 Task: Show more about the house rules of Gig Harbor, Washington, United States.
Action: Mouse moved to (416, 158)
Screenshot: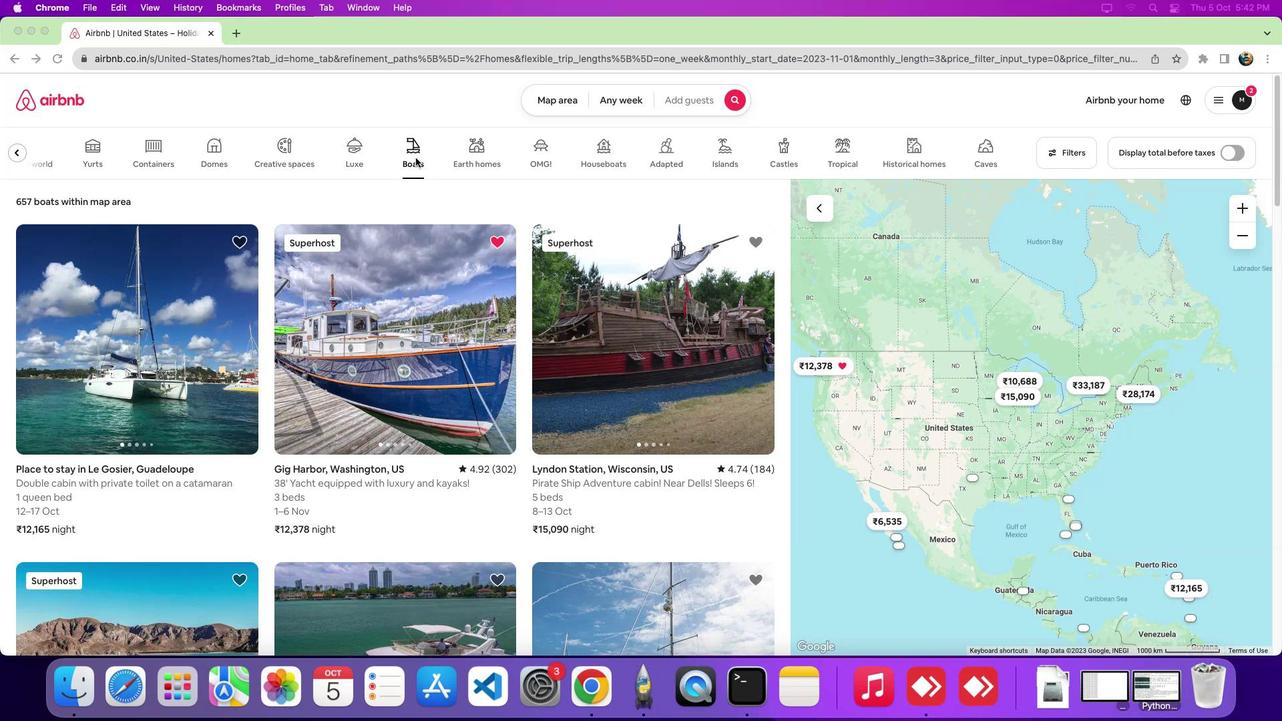 
Action: Mouse pressed left at (416, 158)
Screenshot: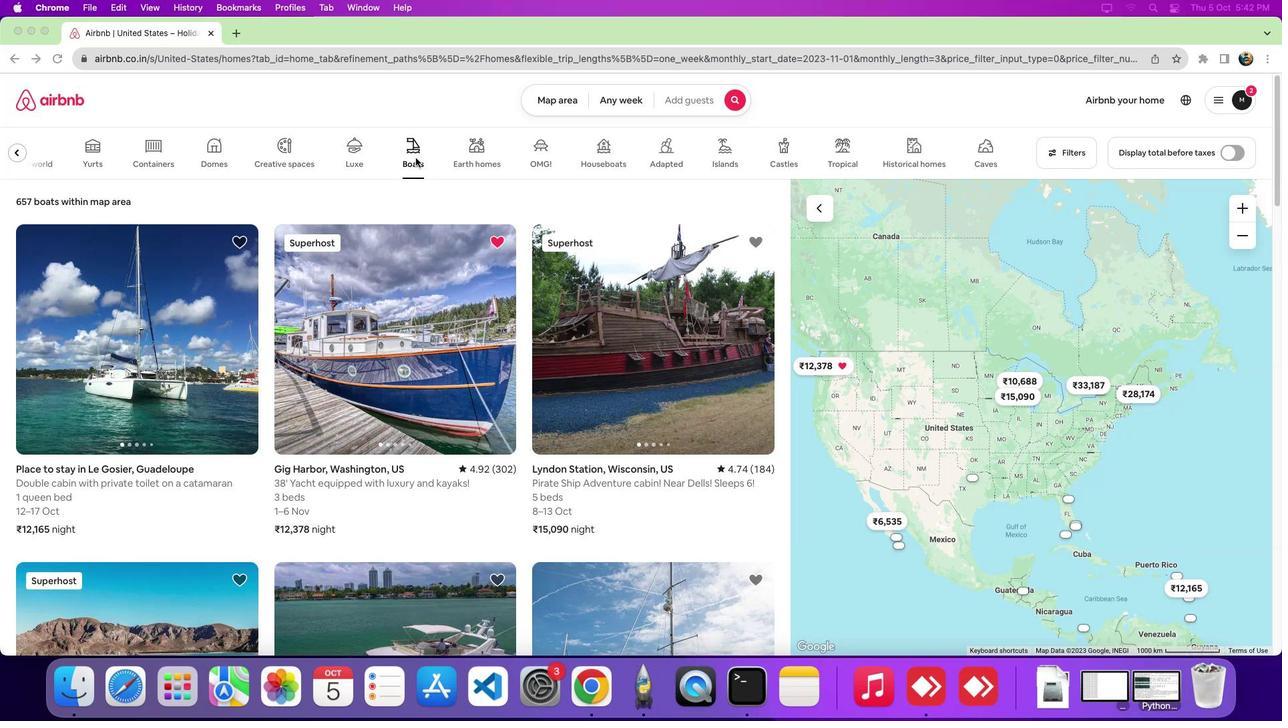 
Action: Mouse moved to (414, 299)
Screenshot: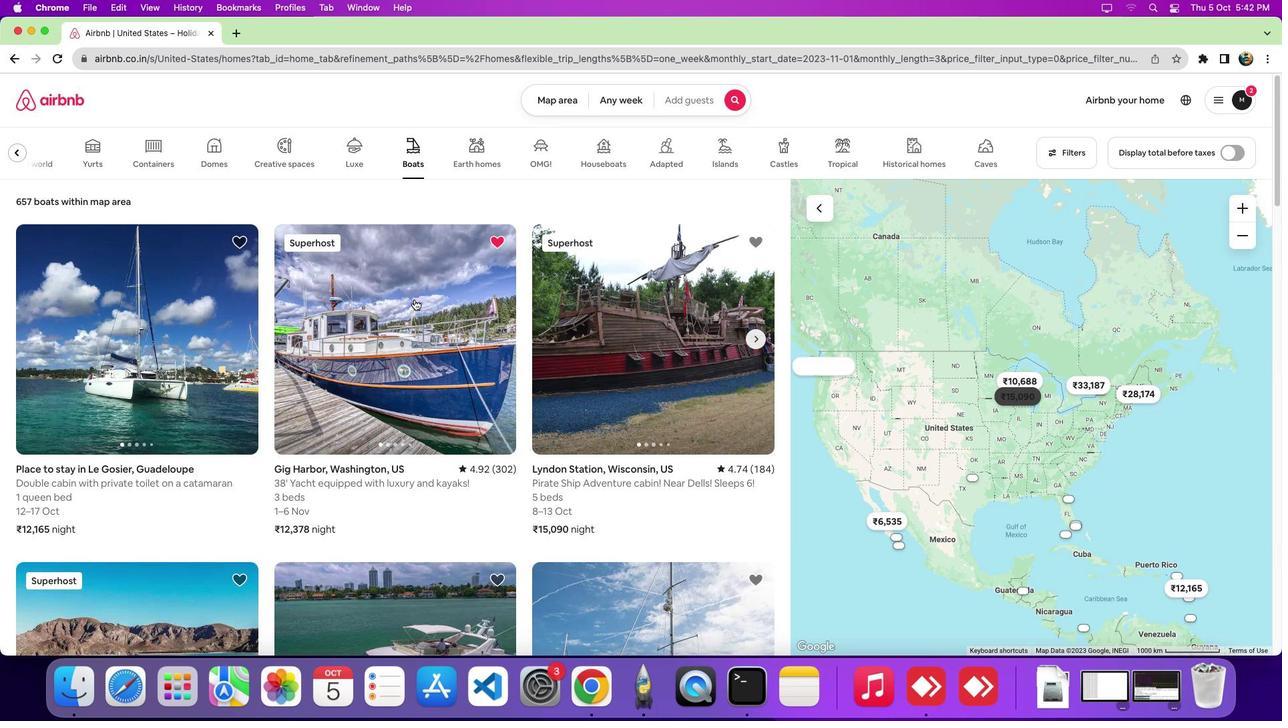 
Action: Mouse pressed left at (414, 299)
Screenshot: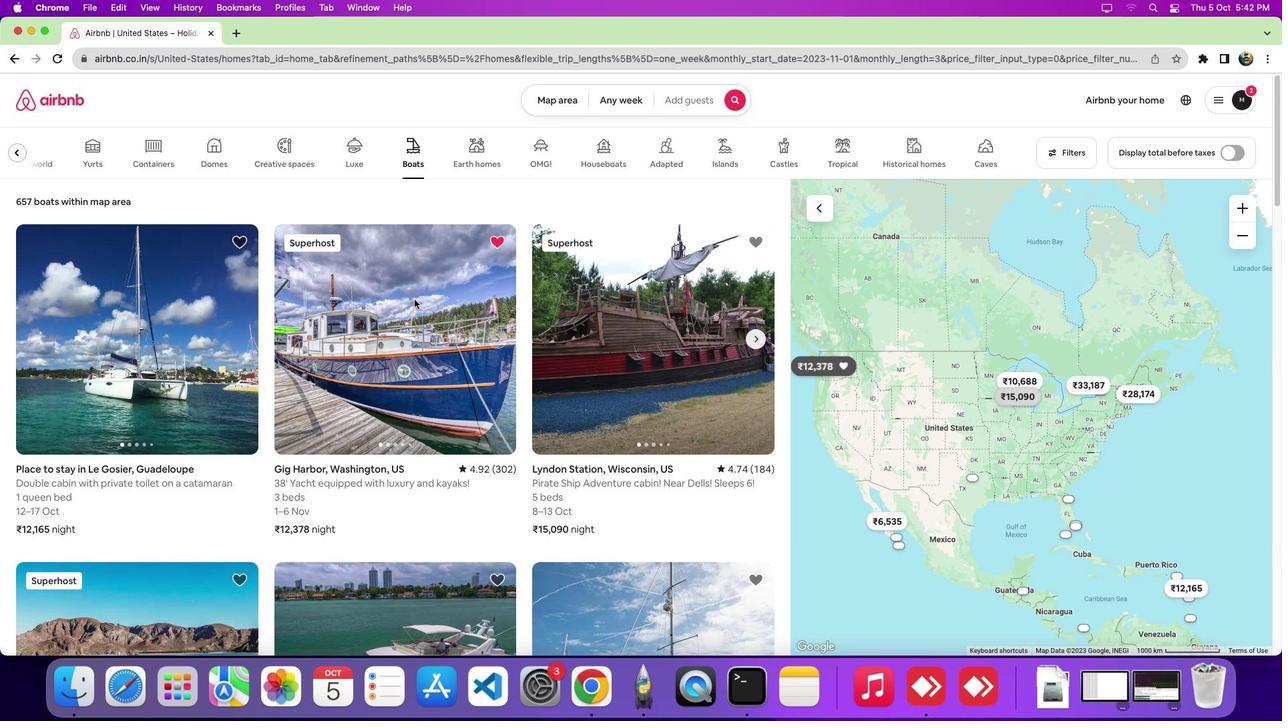 
Action: Mouse moved to (1275, 124)
Screenshot: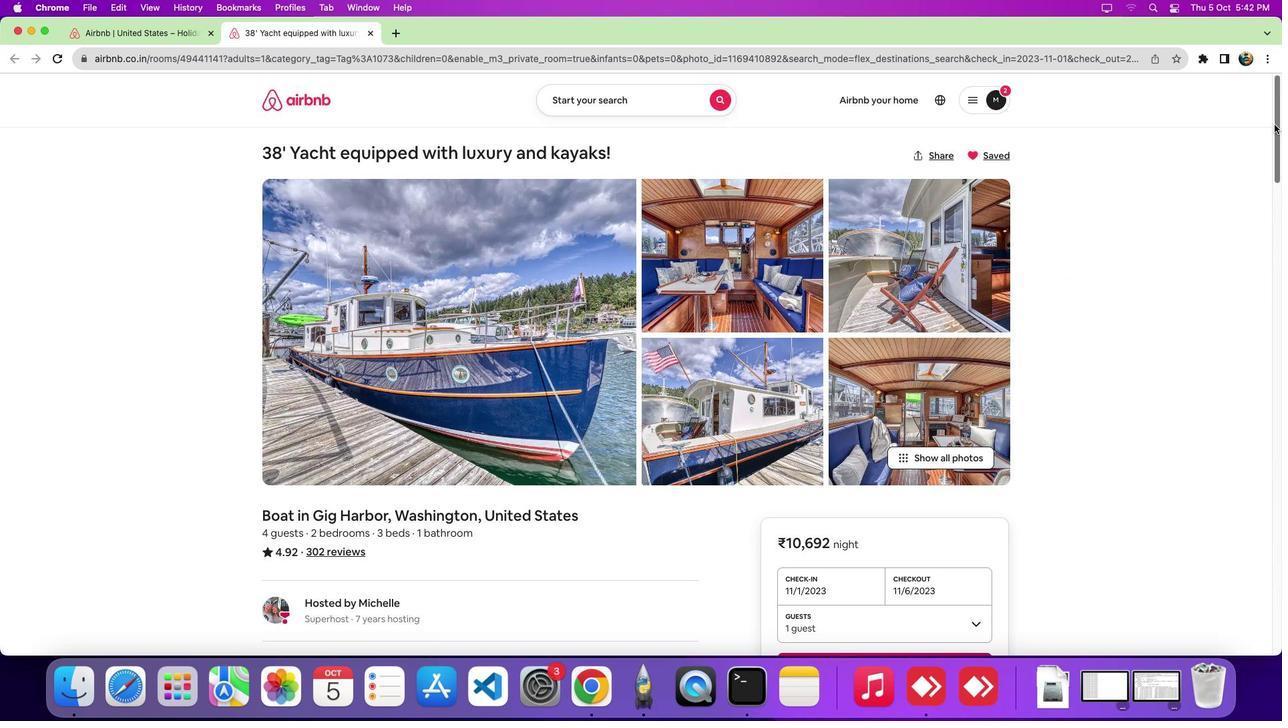 
Action: Mouse pressed left at (1275, 124)
Screenshot: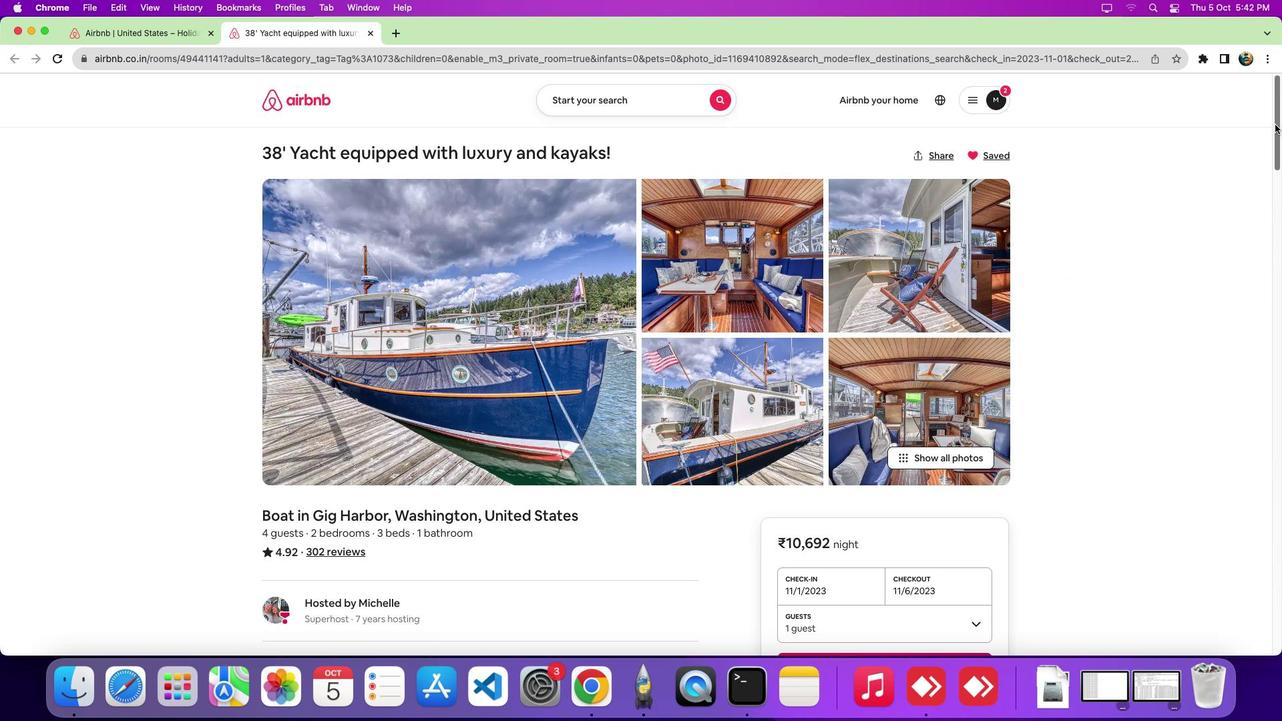 
Action: Mouse moved to (522, 412)
Screenshot: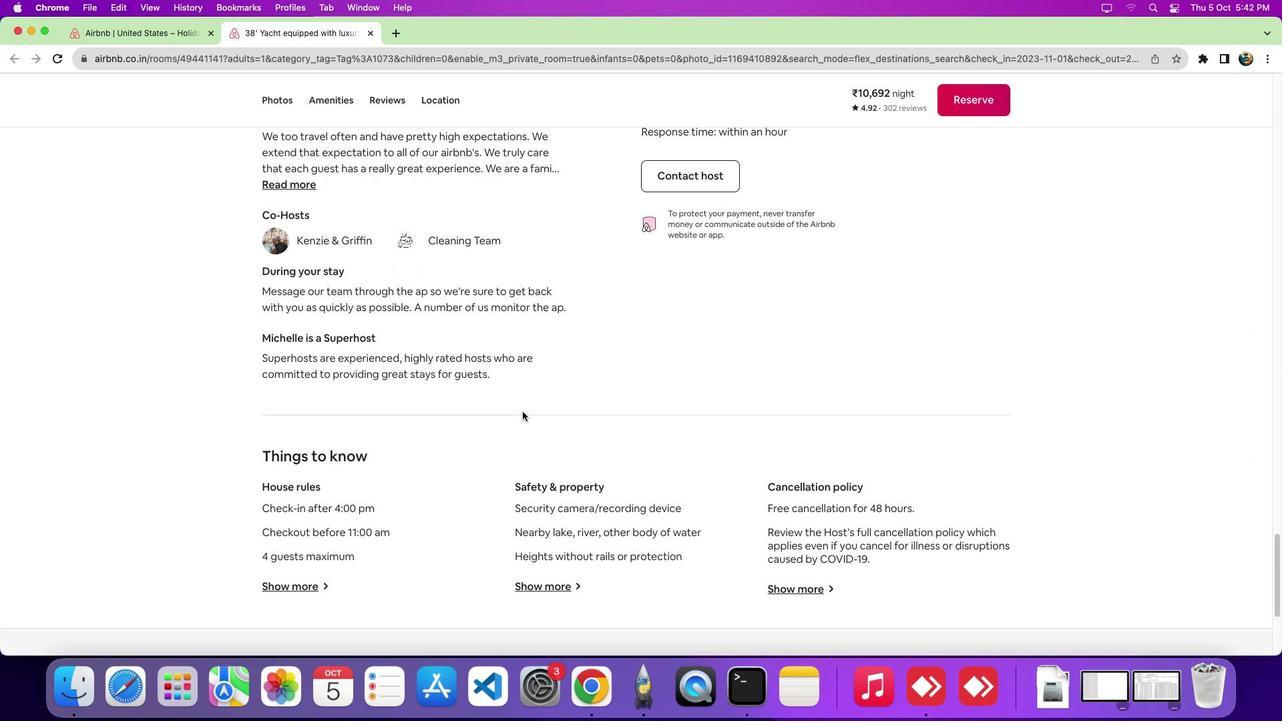 
Action: Mouse scrolled (522, 412) with delta (0, 0)
Screenshot: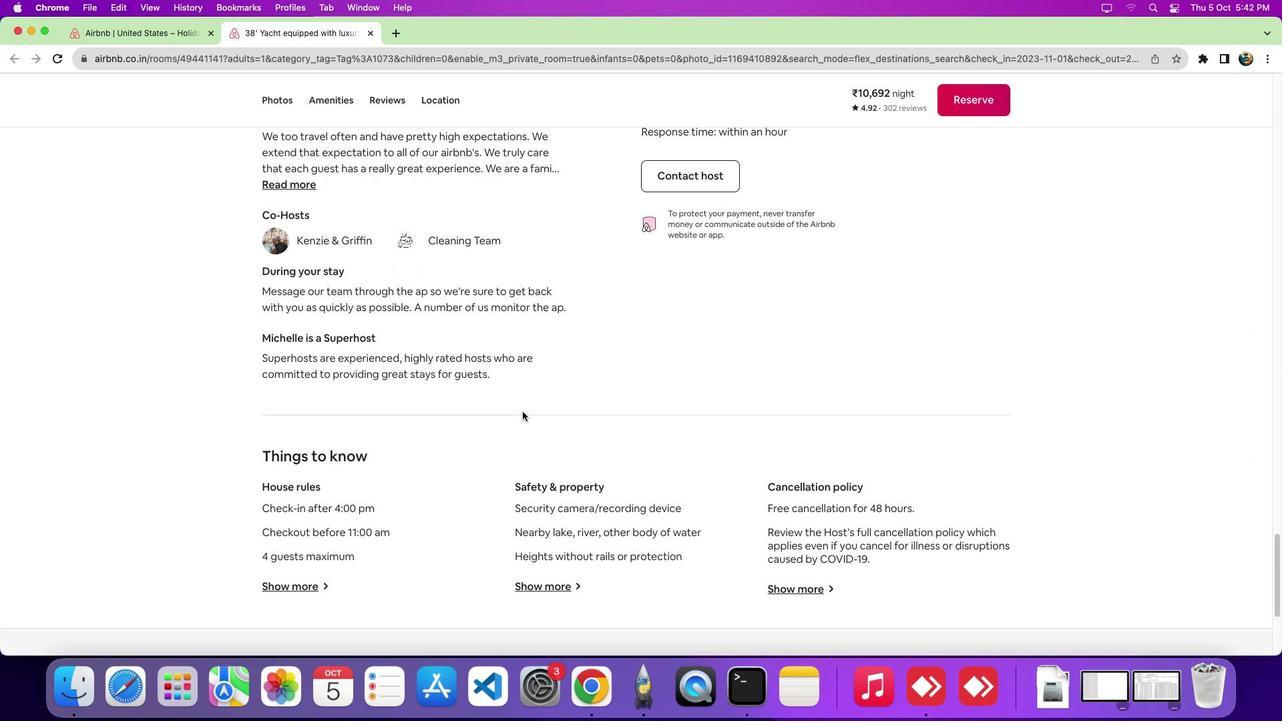 
Action: Mouse scrolled (522, 412) with delta (0, -1)
Screenshot: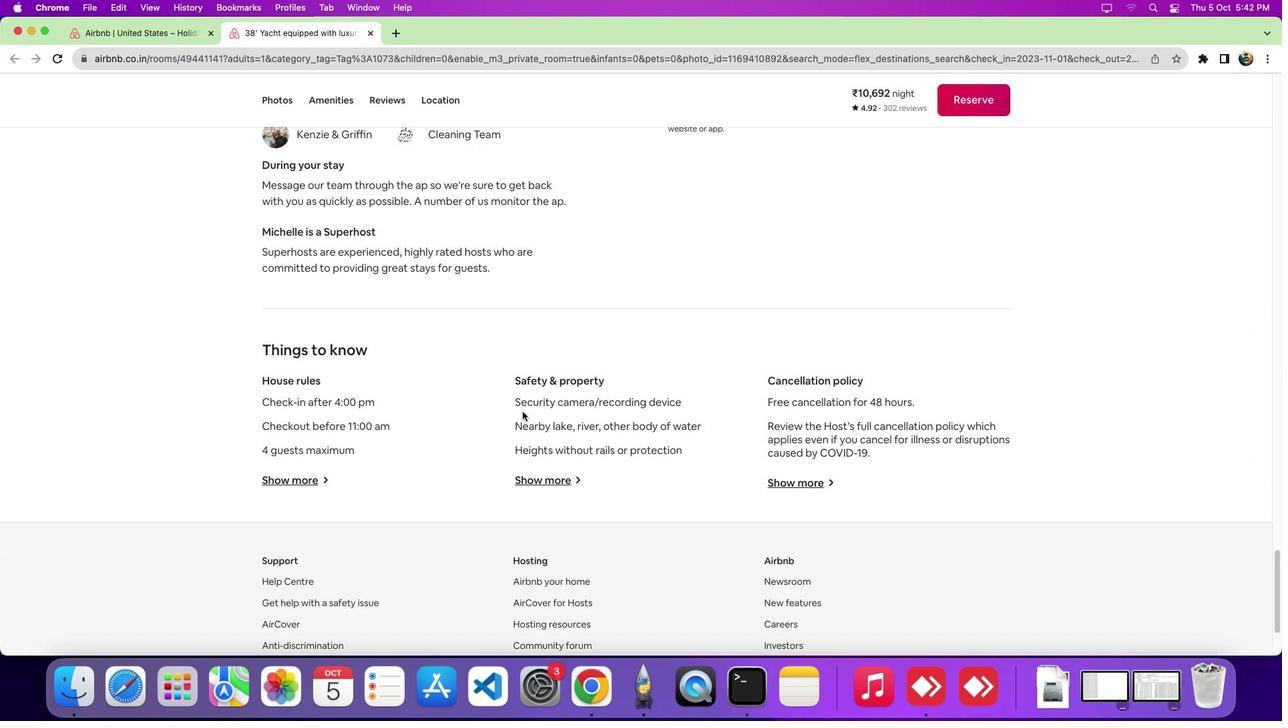 
Action: Mouse scrolled (522, 412) with delta (0, -6)
Screenshot: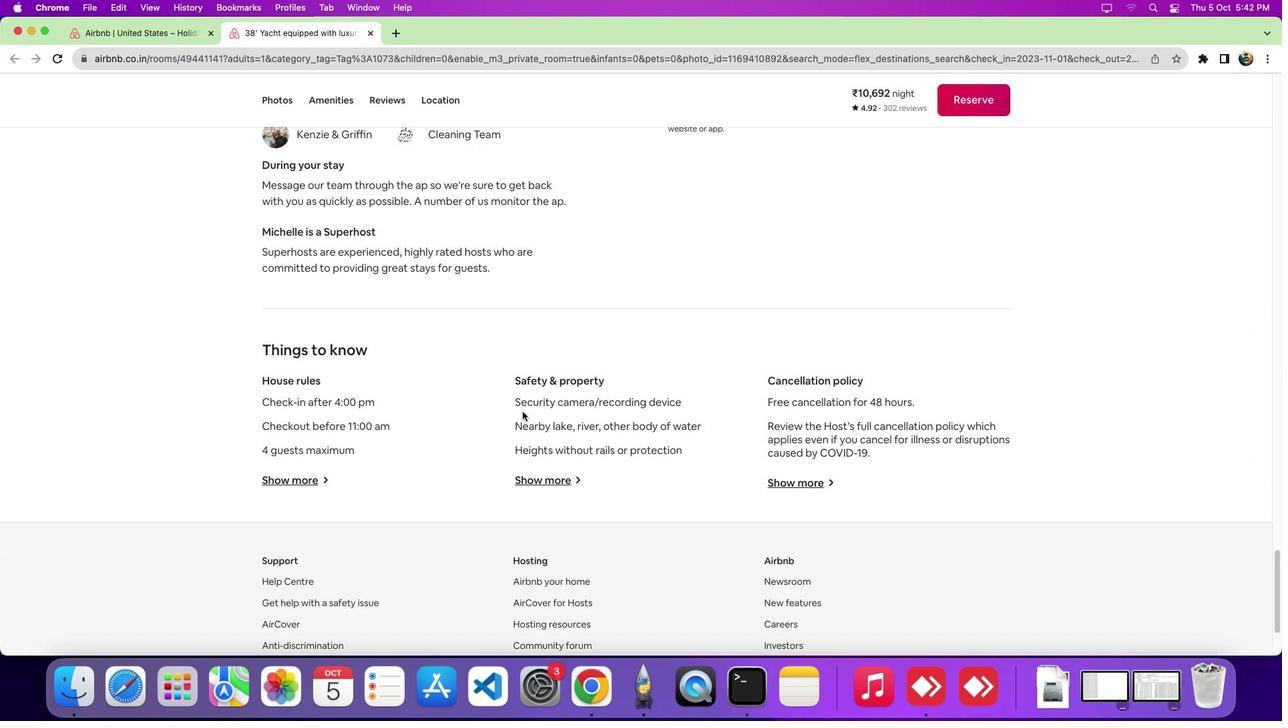 
Action: Mouse scrolled (522, 412) with delta (0, -8)
Screenshot: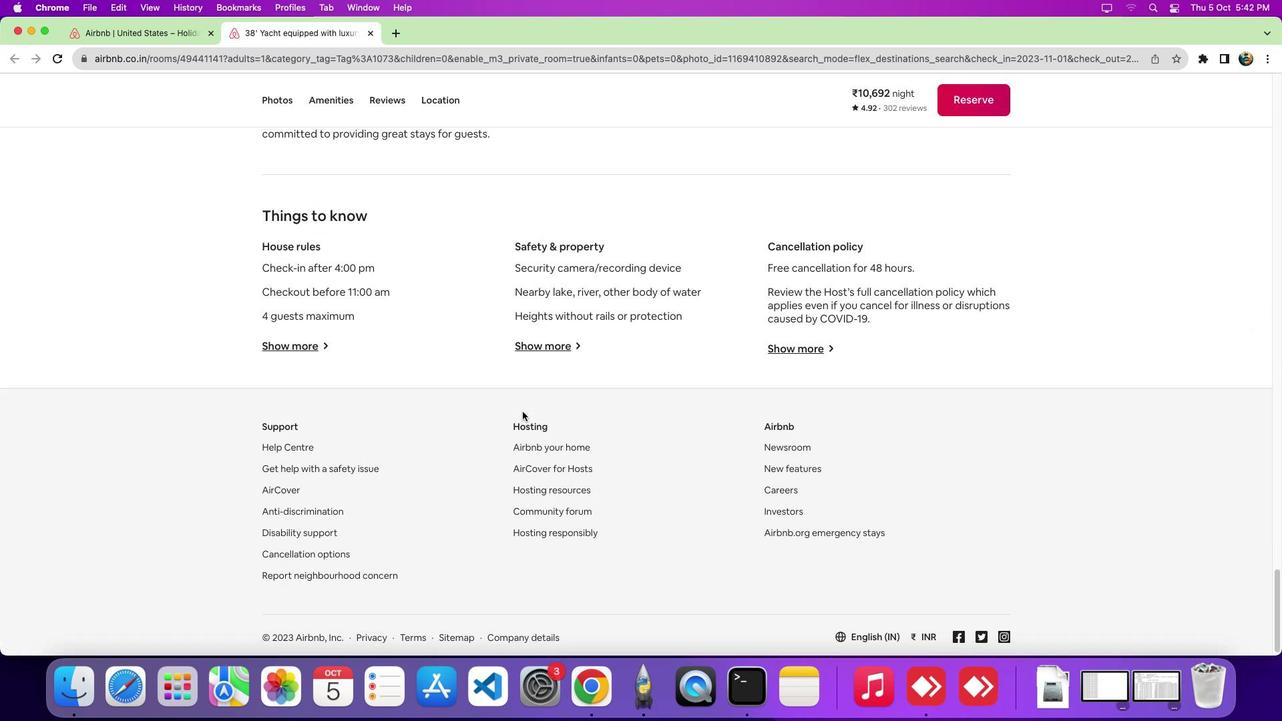 
Action: Mouse moved to (300, 344)
Screenshot: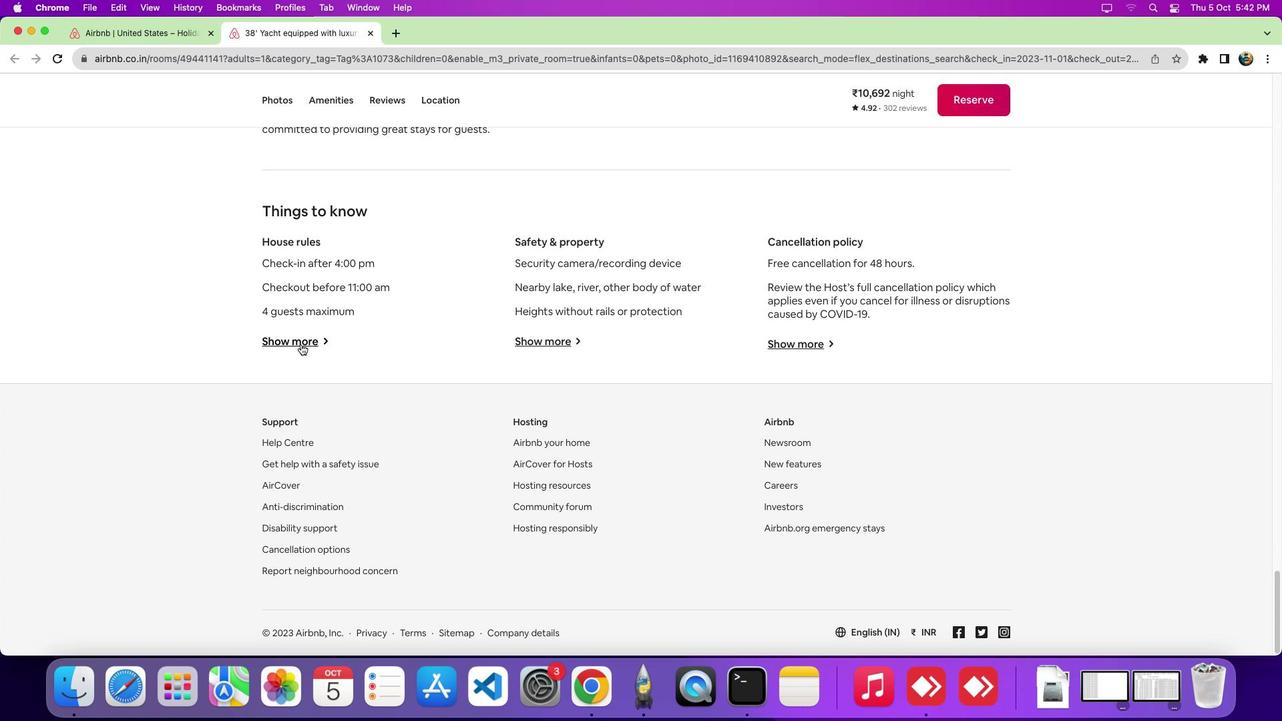 
Action: Mouse pressed left at (300, 344)
Screenshot: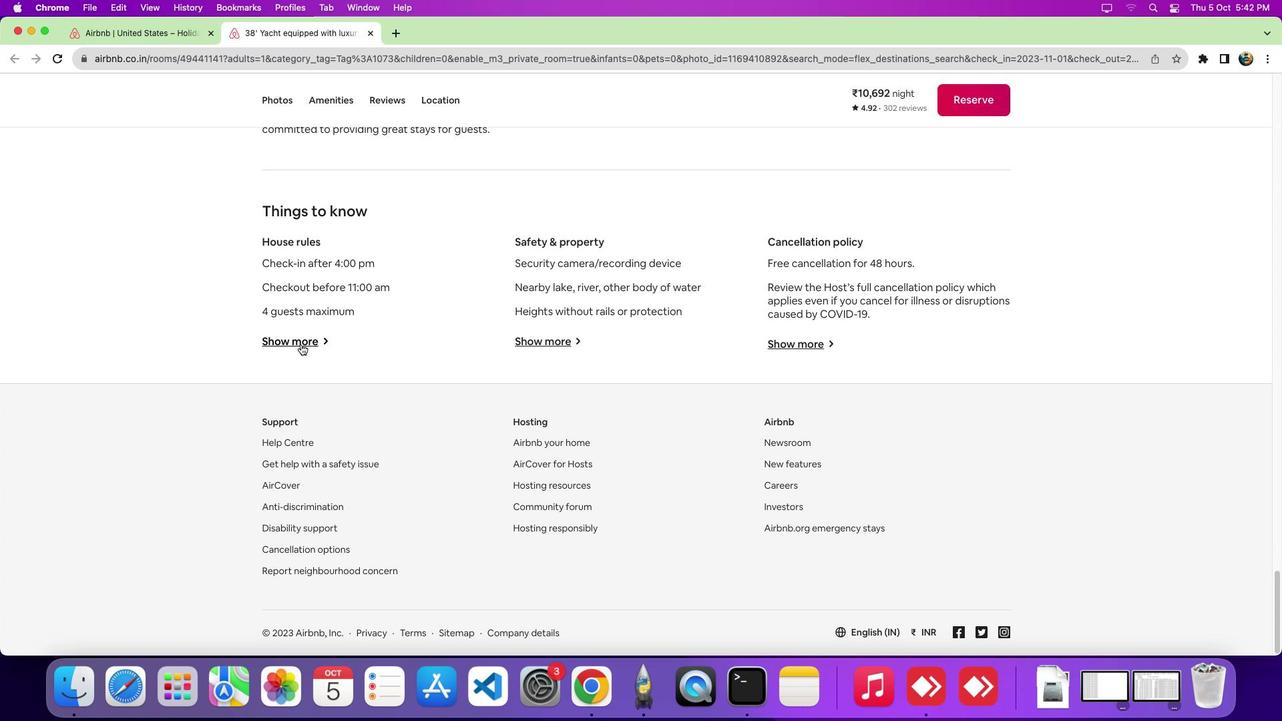 
Action: Mouse moved to (618, 409)
Screenshot: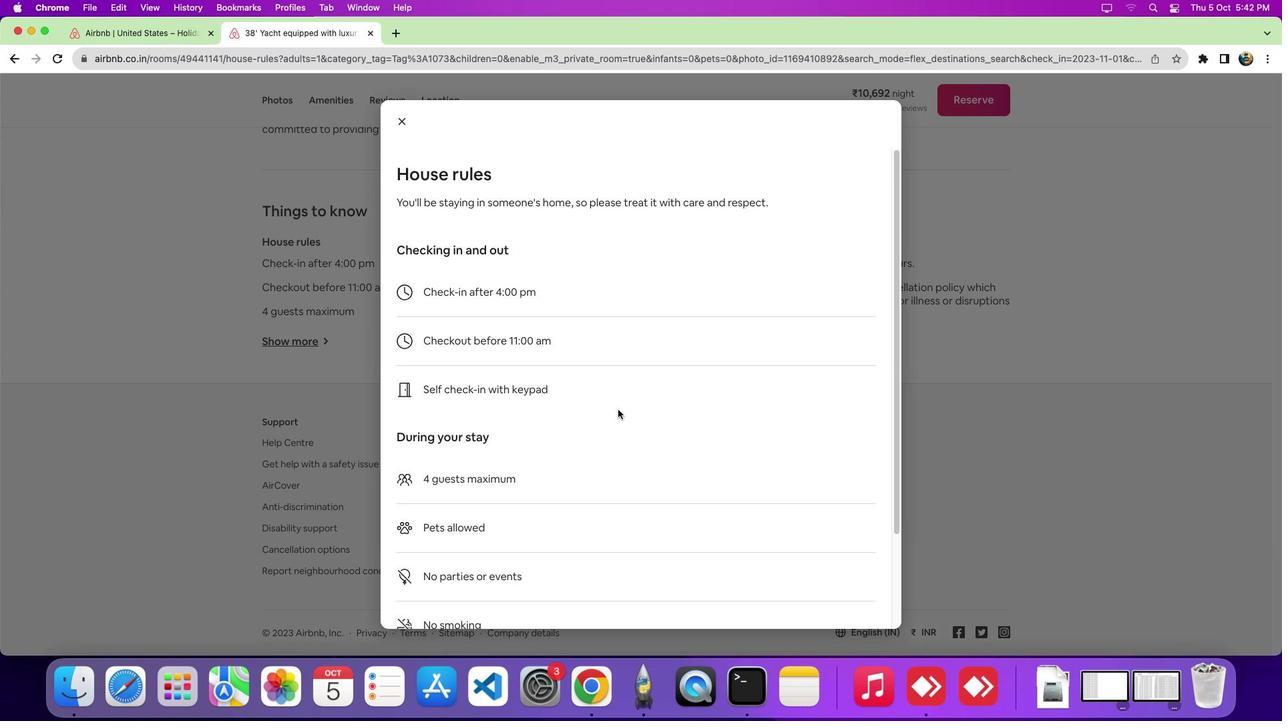 
Action: Mouse scrolled (618, 409) with delta (0, 0)
Screenshot: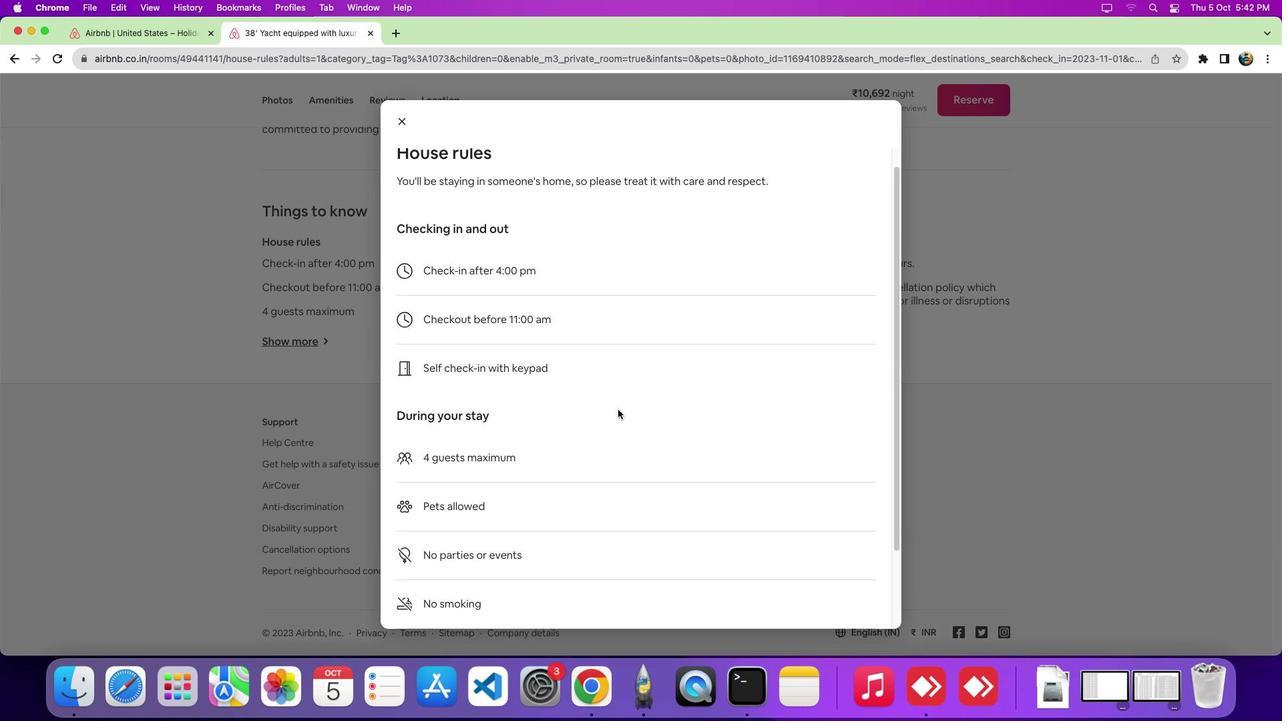 
Action: Mouse scrolled (618, 409) with delta (0, -1)
Screenshot: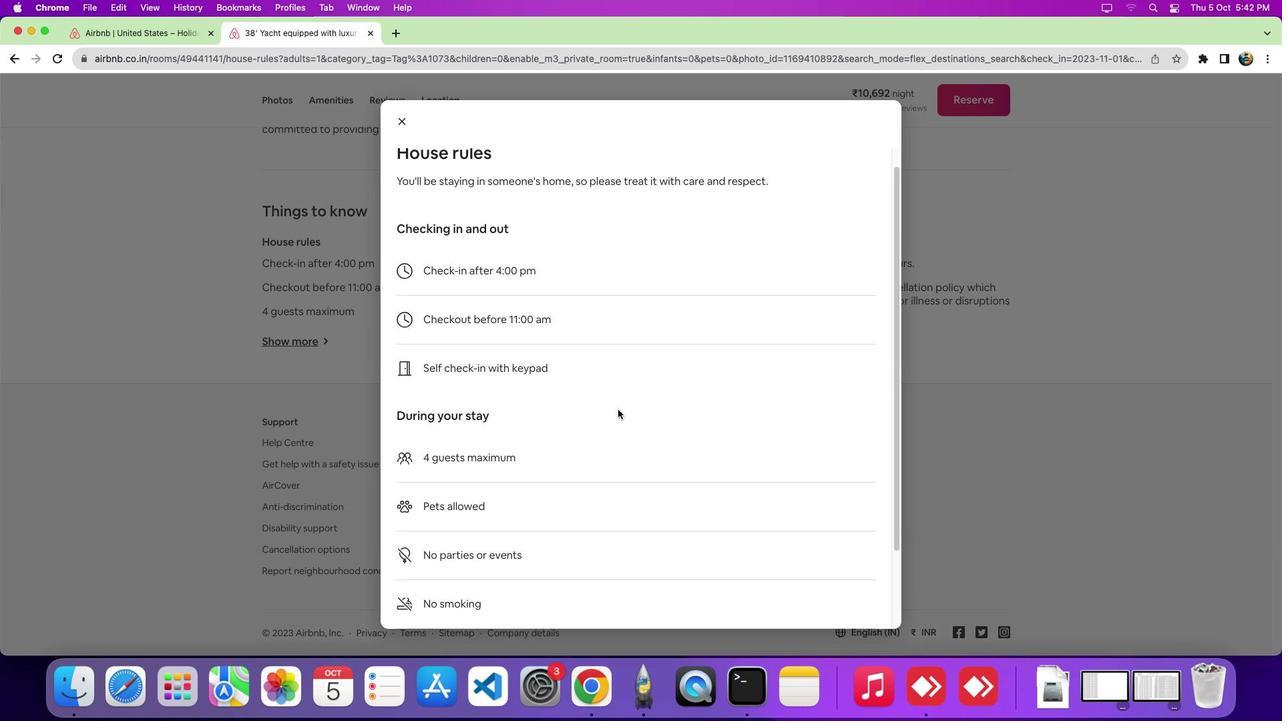 
Action: Mouse scrolled (618, 409) with delta (0, -6)
Screenshot: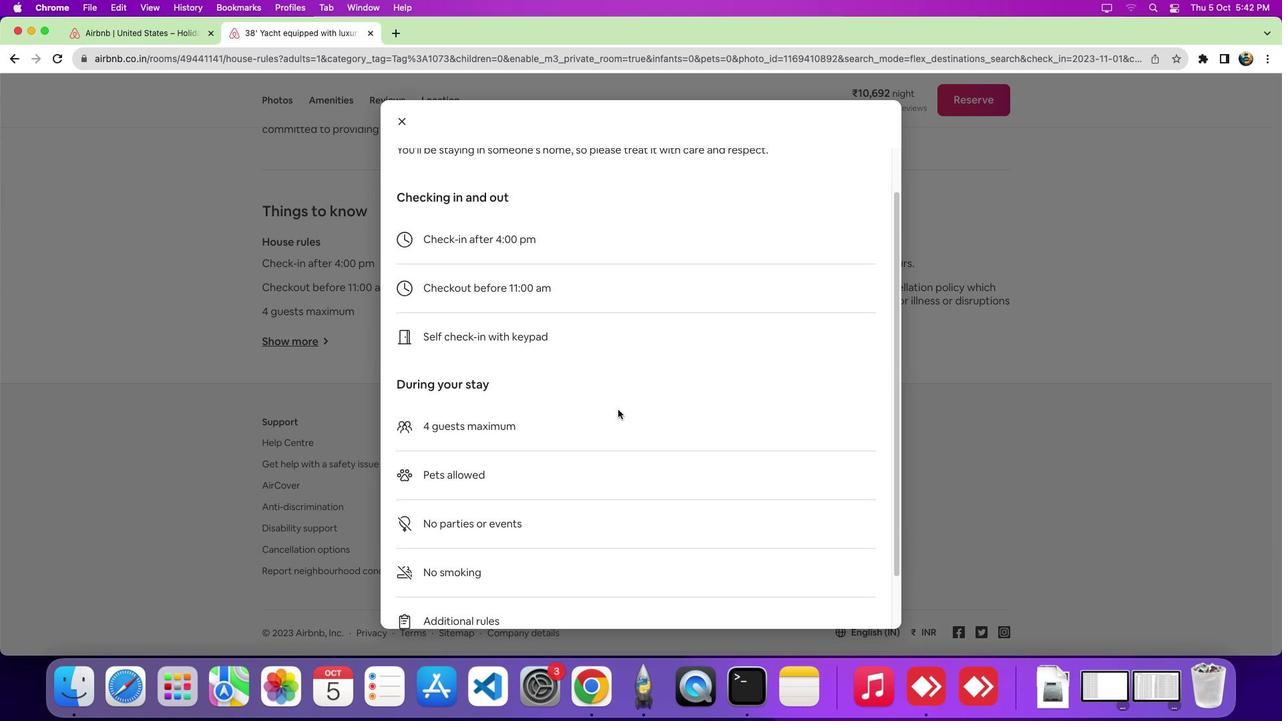 
Action: Mouse scrolled (618, 409) with delta (0, -8)
Screenshot: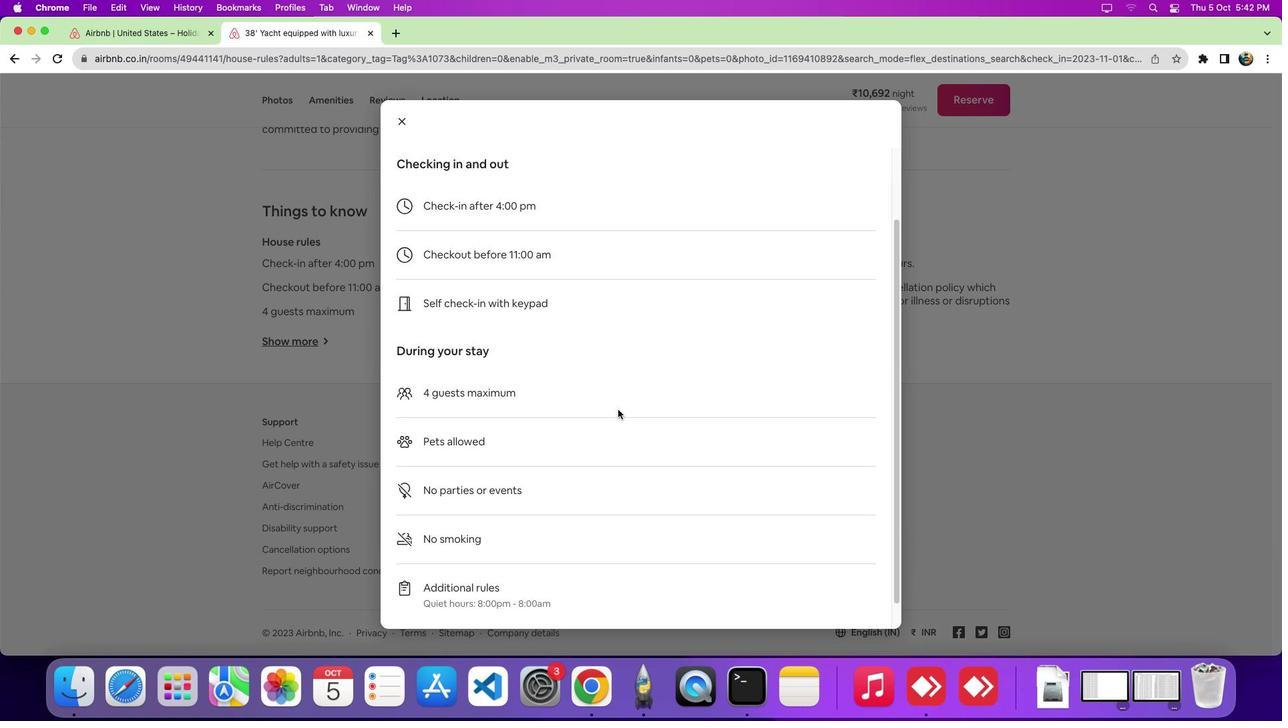 
Action: Mouse moved to (620, 411)
Screenshot: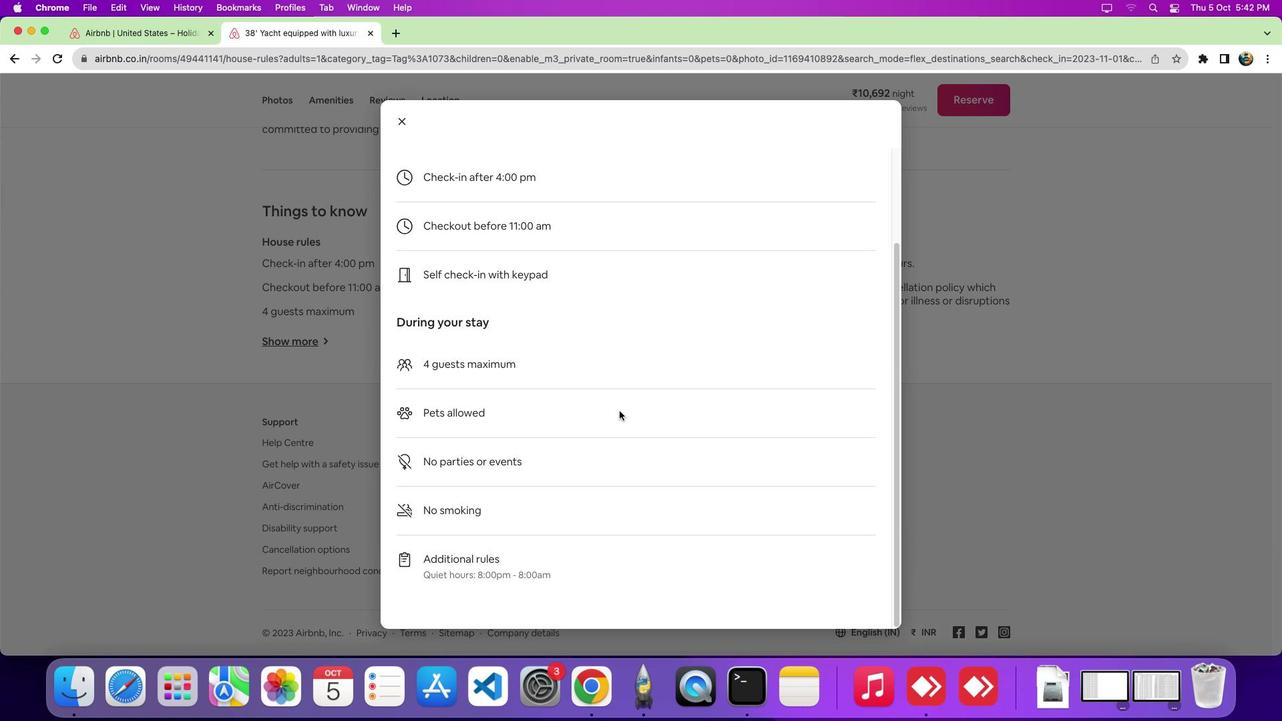 
